Task: Create a due date automation trigger when advanced on, on the tuesday before a card is due add fields without custom field "Resume" set to a date less than 1 days from now at 11:00 AM.
Action: Mouse moved to (935, 69)
Screenshot: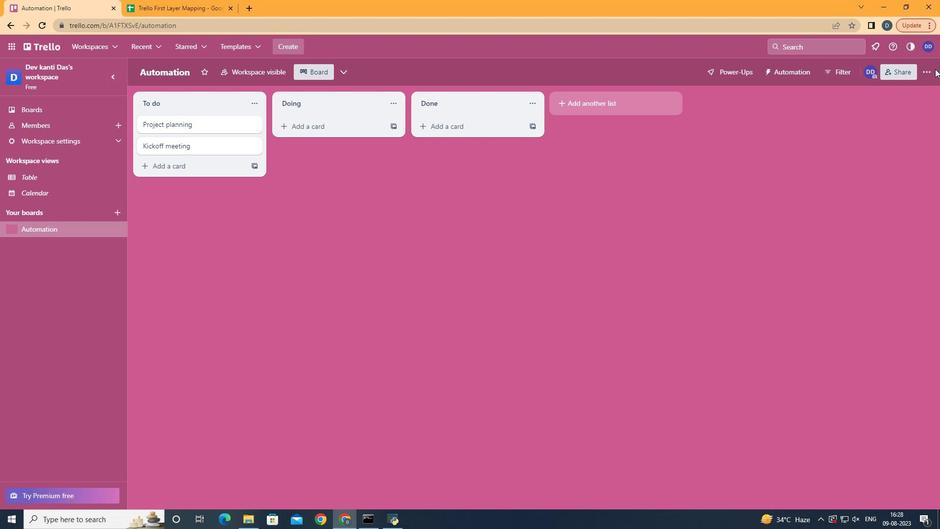 
Action: Mouse pressed left at (935, 69)
Screenshot: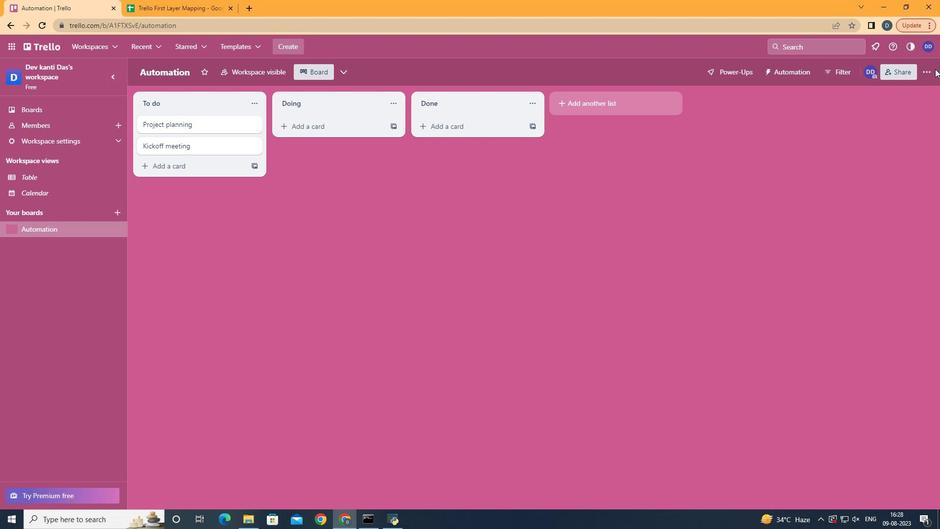 
Action: Mouse moved to (927, 70)
Screenshot: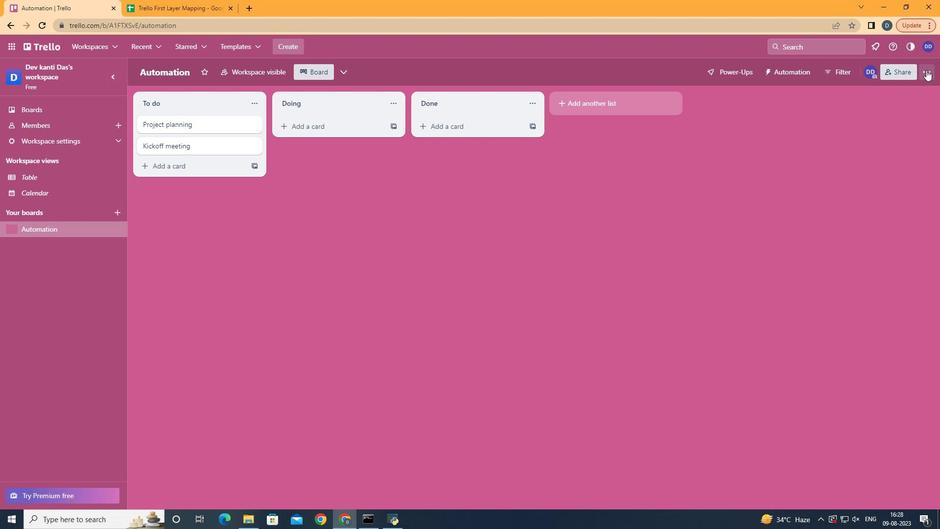 
Action: Mouse pressed left at (927, 70)
Screenshot: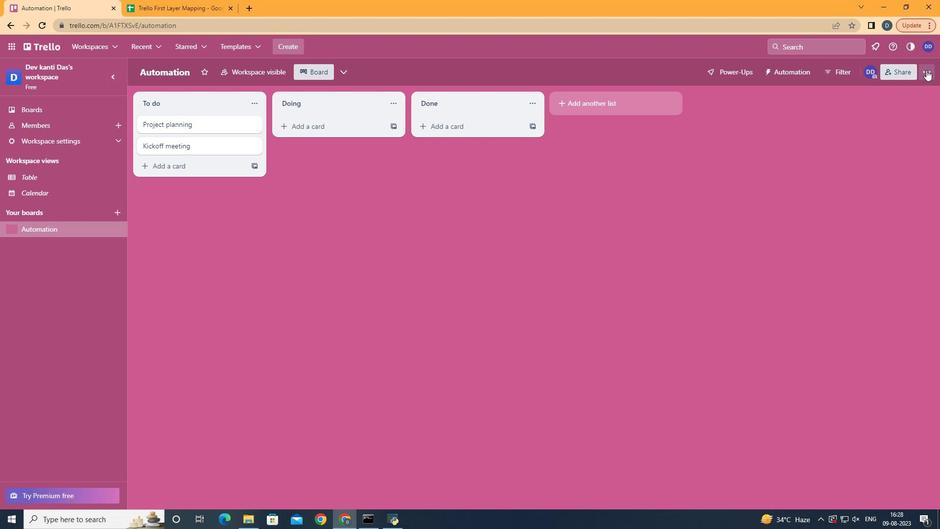 
Action: Mouse moved to (851, 213)
Screenshot: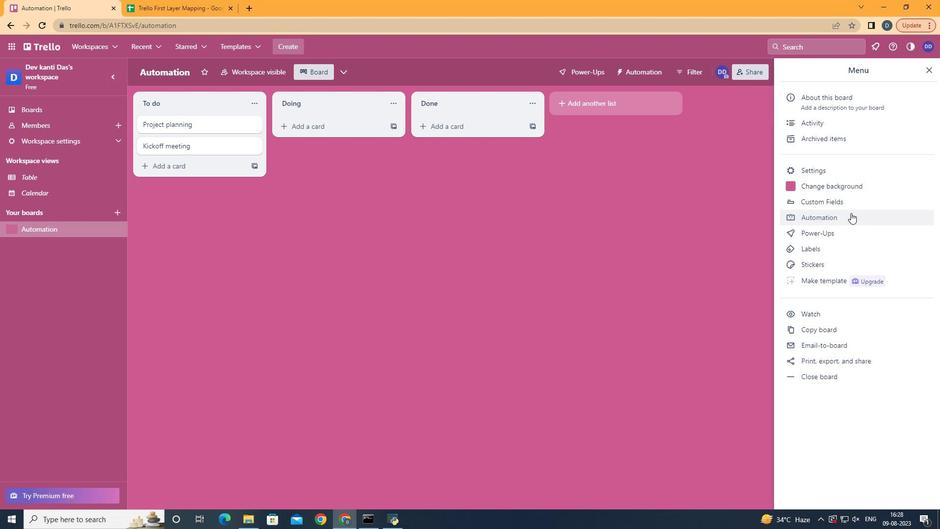 
Action: Mouse pressed left at (851, 213)
Screenshot: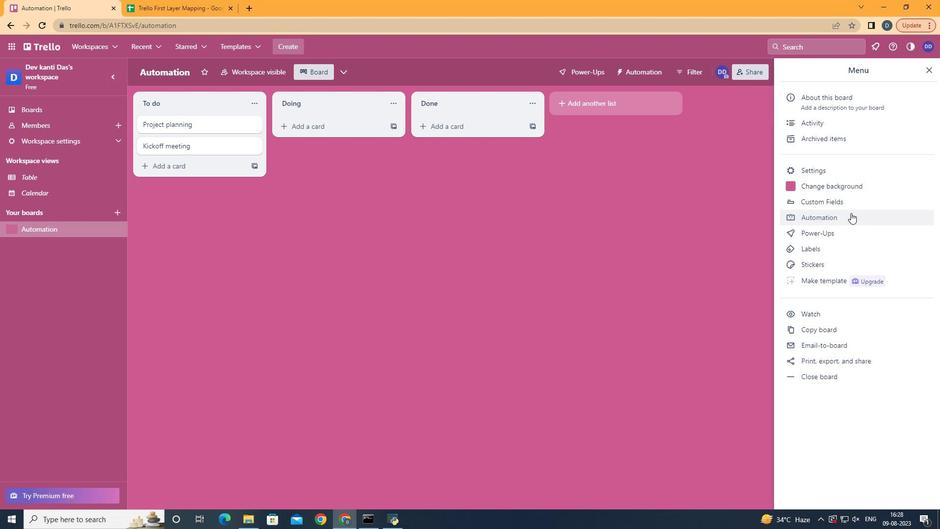 
Action: Mouse moved to (181, 197)
Screenshot: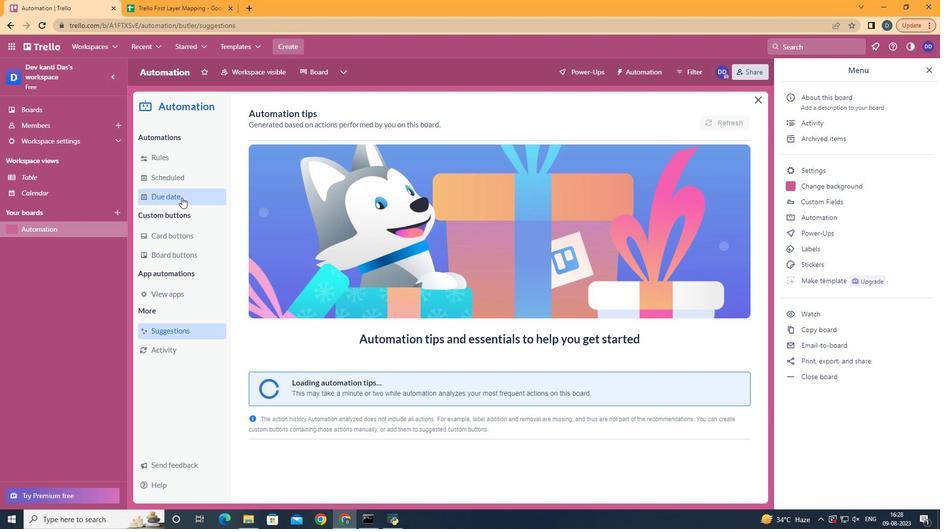 
Action: Mouse pressed left at (181, 197)
Screenshot: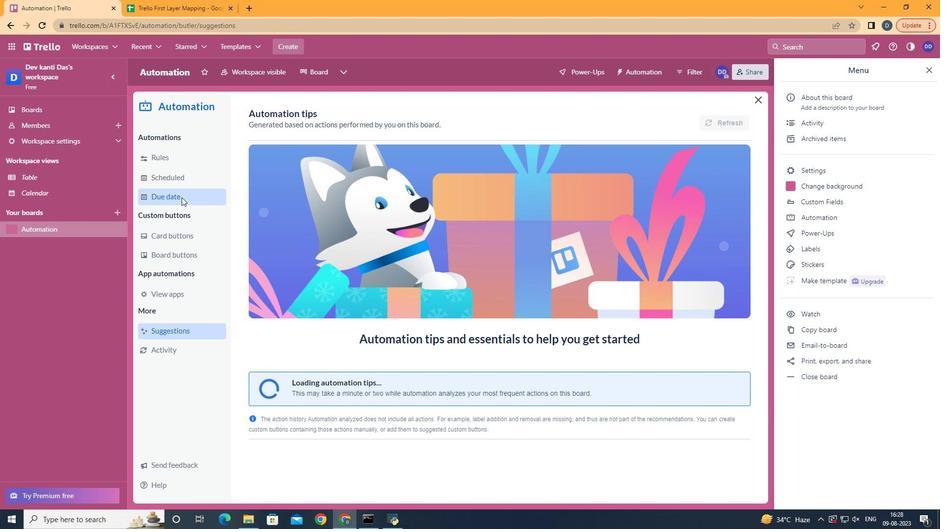 
Action: Mouse moved to (693, 116)
Screenshot: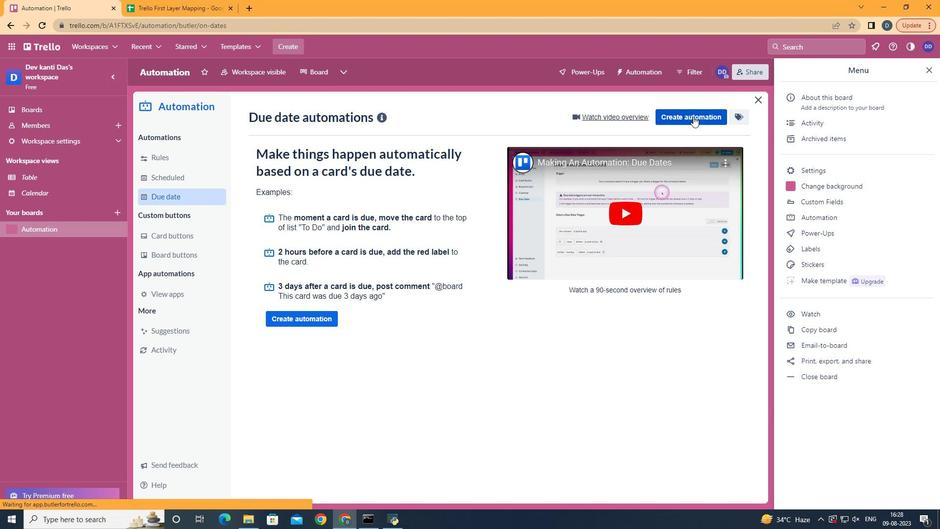 
Action: Mouse pressed left at (693, 116)
Screenshot: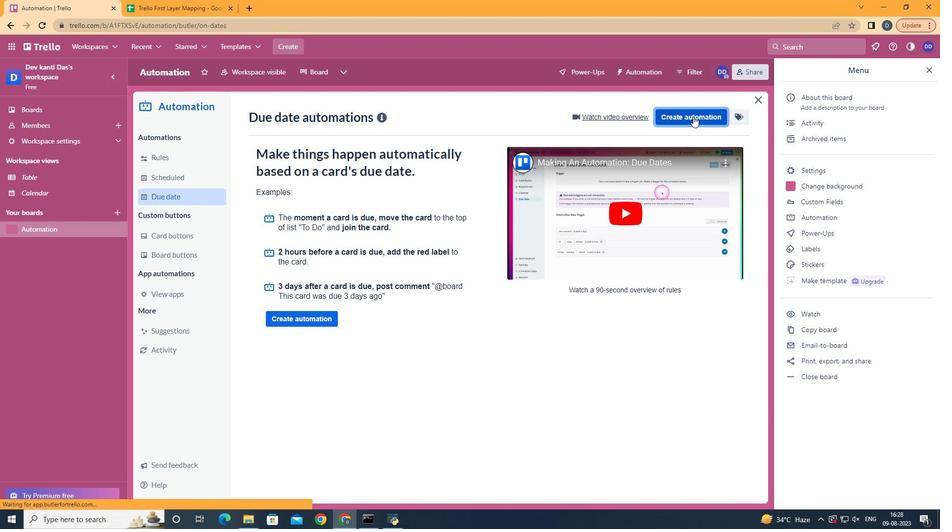 
Action: Mouse moved to (508, 210)
Screenshot: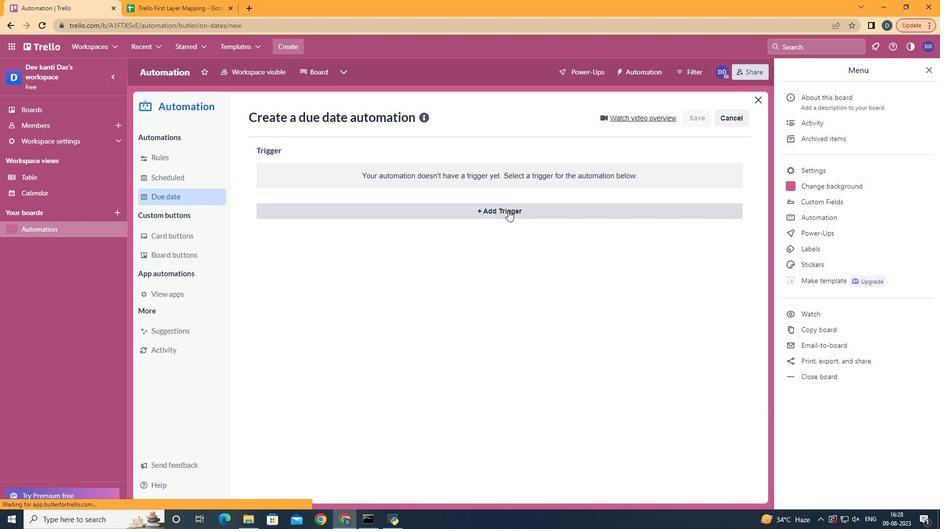 
Action: Mouse pressed left at (508, 210)
Screenshot: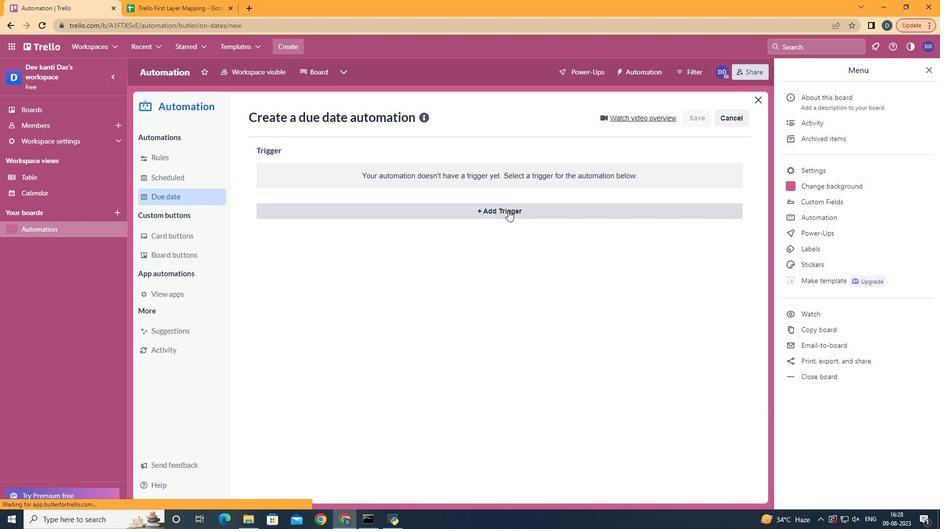 
Action: Mouse moved to (313, 275)
Screenshot: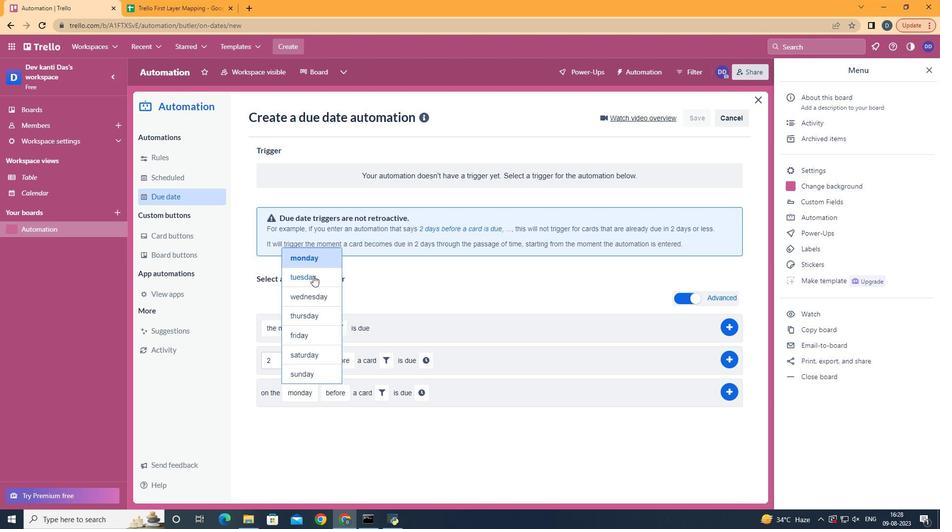 
Action: Mouse pressed left at (313, 275)
Screenshot: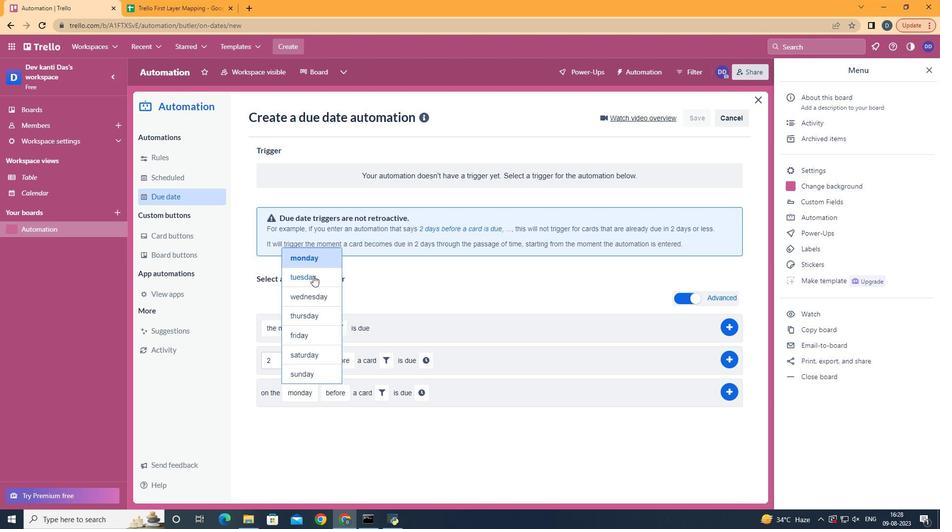 
Action: Mouse moved to (384, 391)
Screenshot: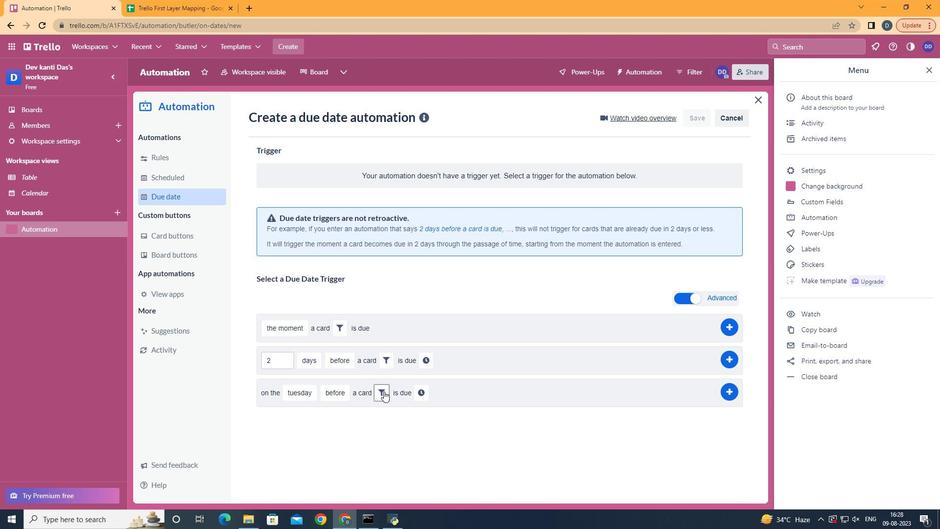 
Action: Mouse pressed left at (384, 391)
Screenshot: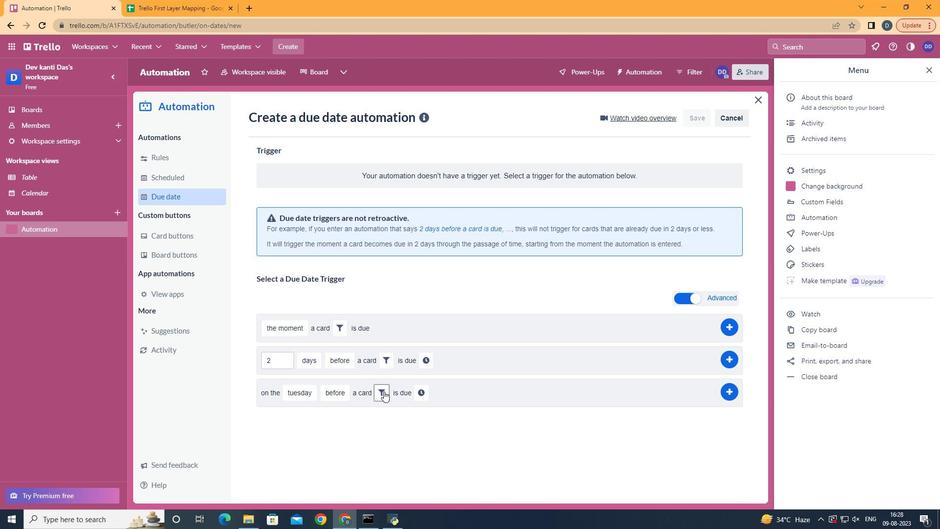 
Action: Mouse moved to (549, 423)
Screenshot: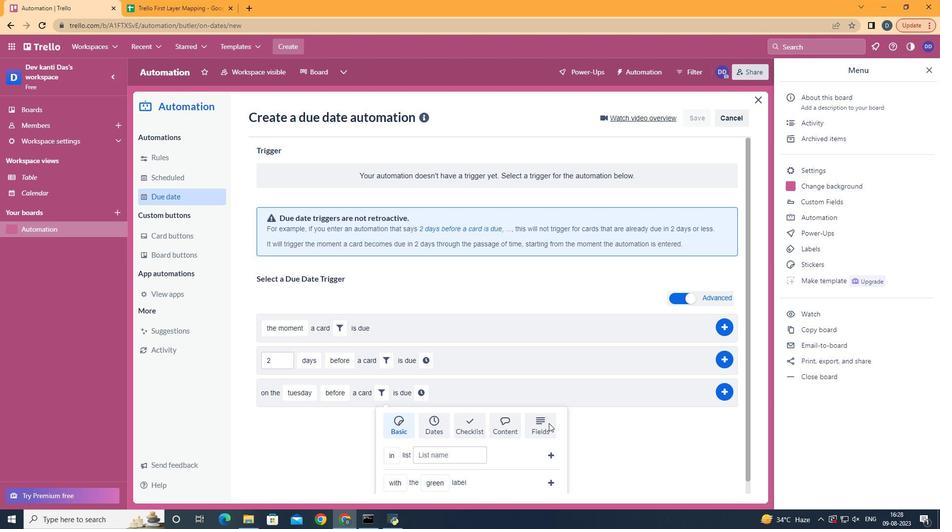 
Action: Mouse pressed left at (549, 423)
Screenshot: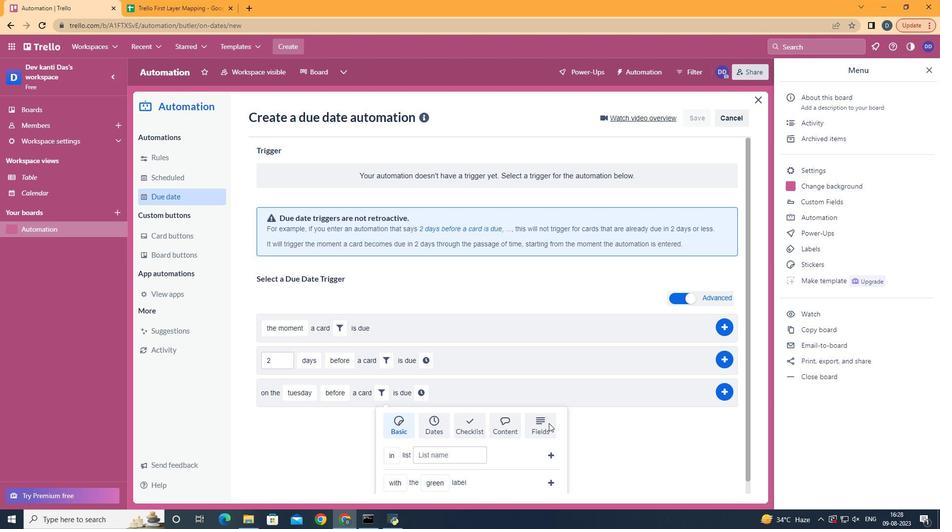 
Action: Mouse moved to (549, 422)
Screenshot: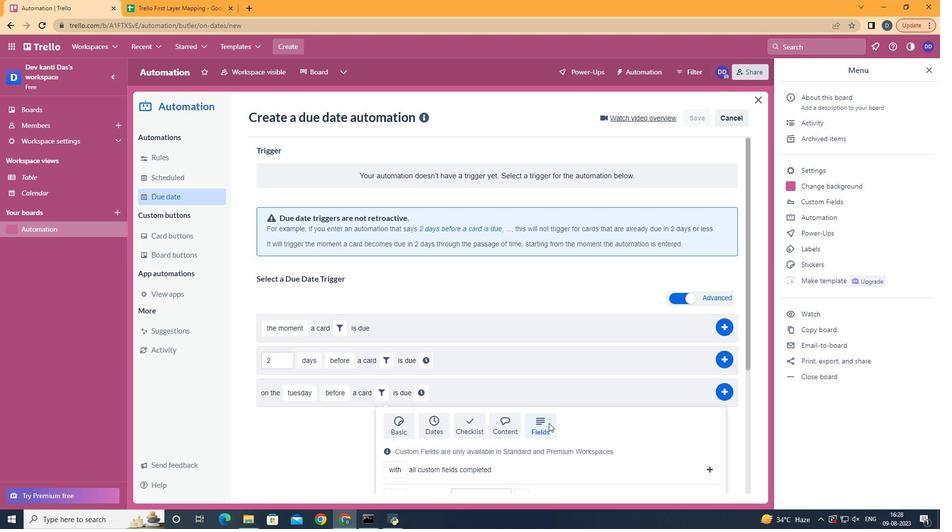 
Action: Mouse scrolled (549, 422) with delta (0, 0)
Screenshot: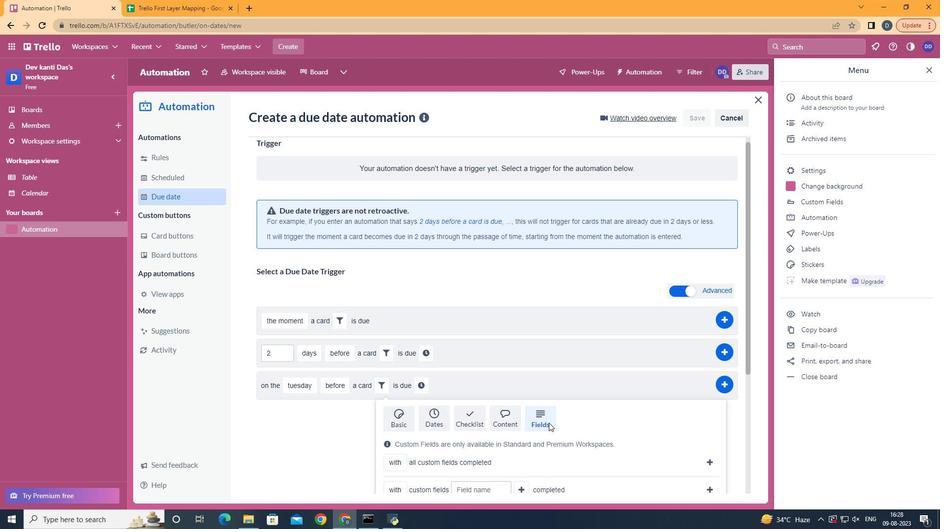 
Action: Mouse scrolled (549, 422) with delta (0, 0)
Screenshot: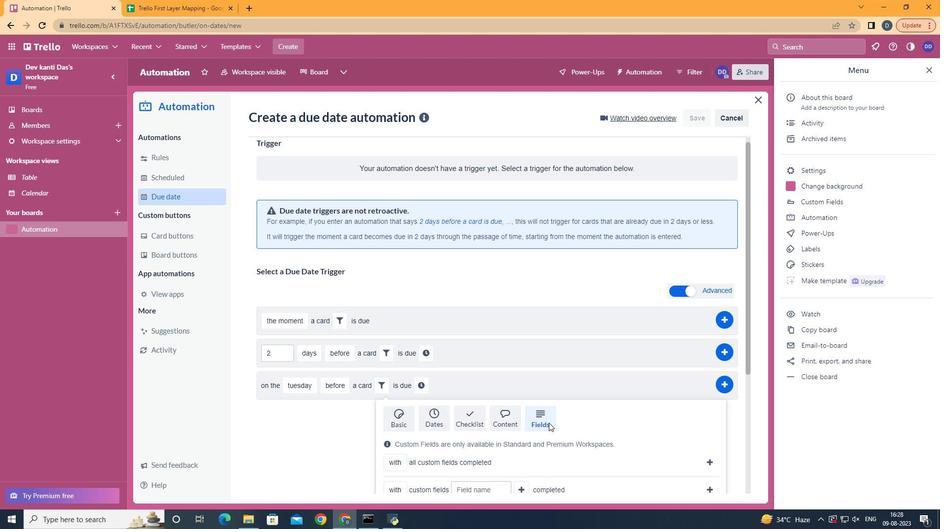 
Action: Mouse scrolled (549, 422) with delta (0, 0)
Screenshot: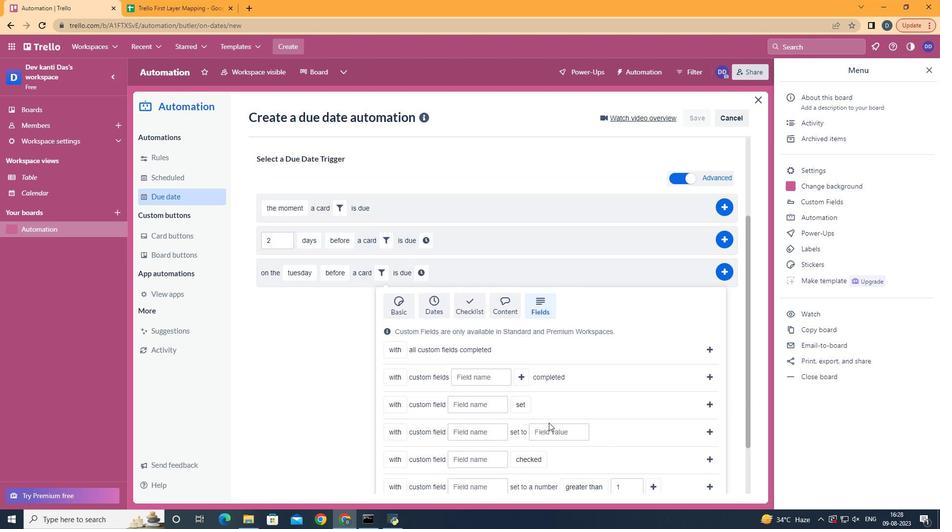 
Action: Mouse scrolled (549, 422) with delta (0, 0)
Screenshot: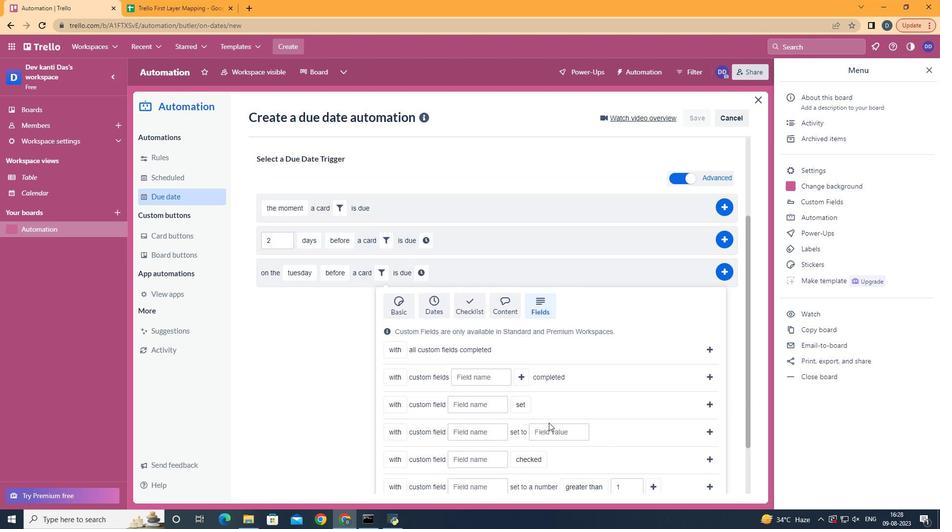 
Action: Mouse scrolled (549, 422) with delta (0, 0)
Screenshot: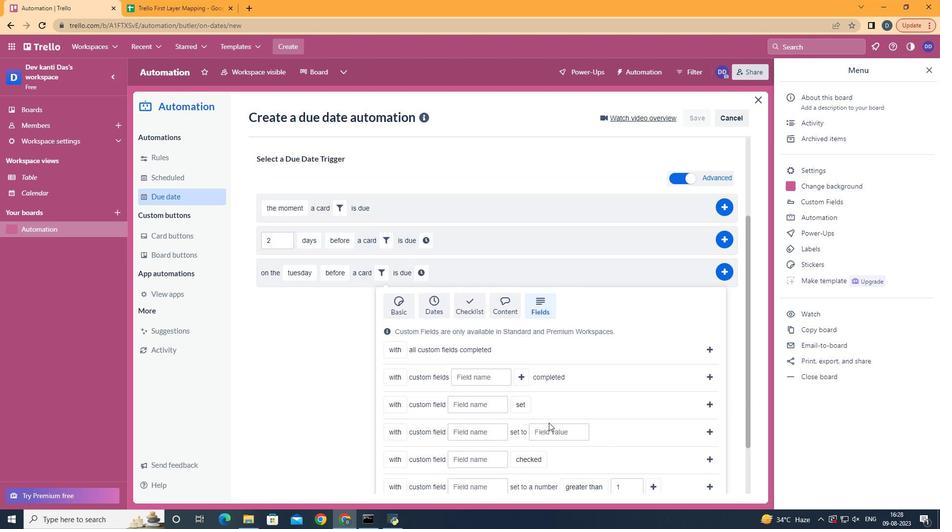 
Action: Mouse moved to (404, 447)
Screenshot: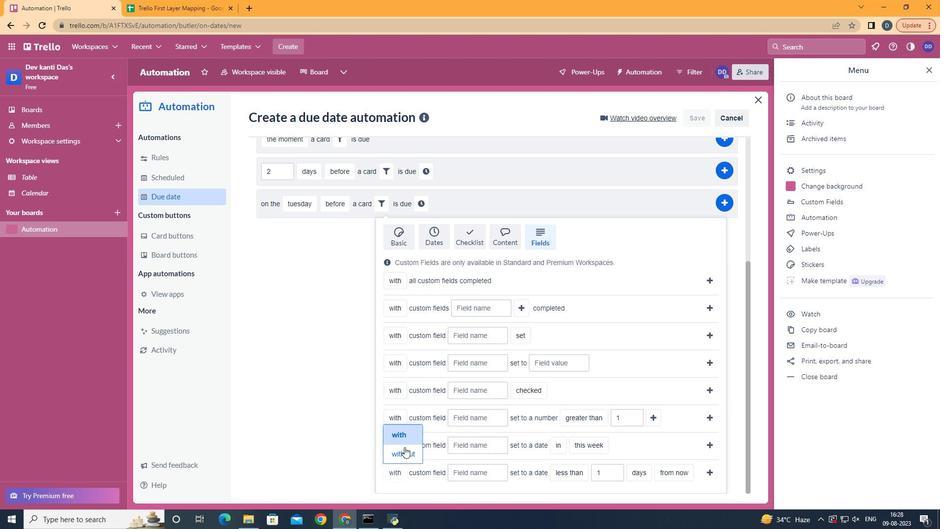 
Action: Mouse pressed left at (404, 447)
Screenshot: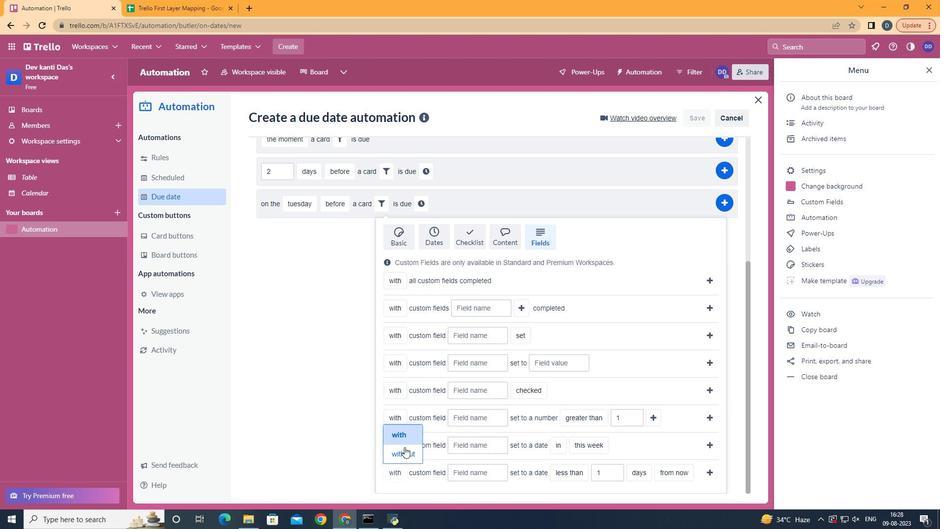
Action: Mouse moved to (473, 475)
Screenshot: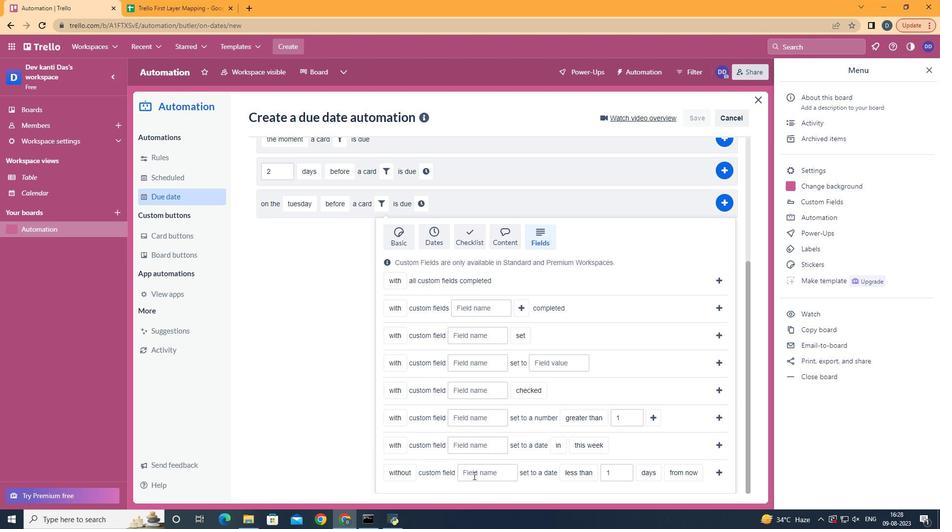 
Action: Mouse pressed left at (473, 475)
Screenshot: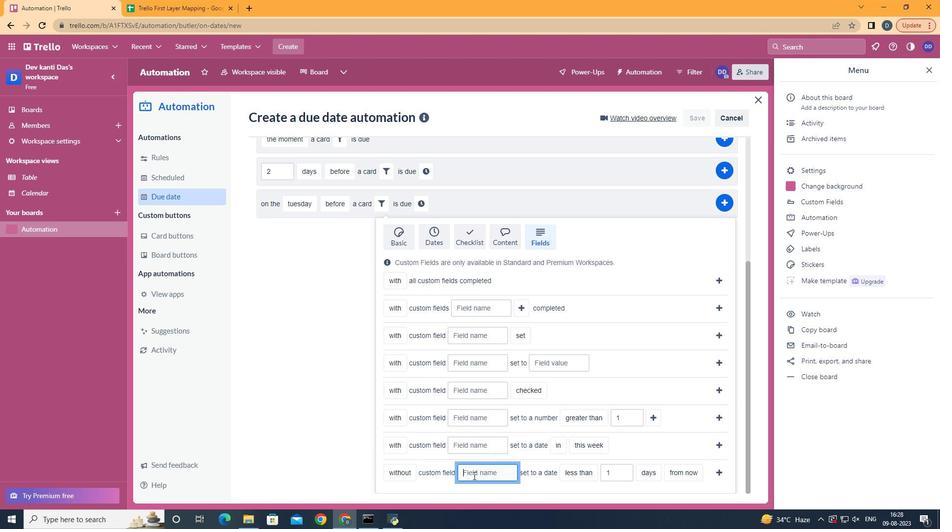 
Action: Mouse moved to (473, 476)
Screenshot: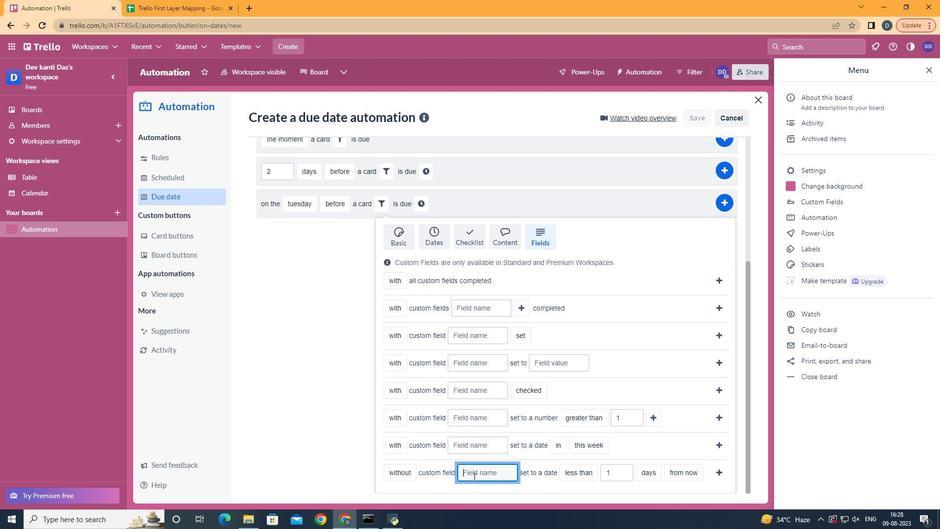 
Action: Key pressed <Key.shift>Resume
Screenshot: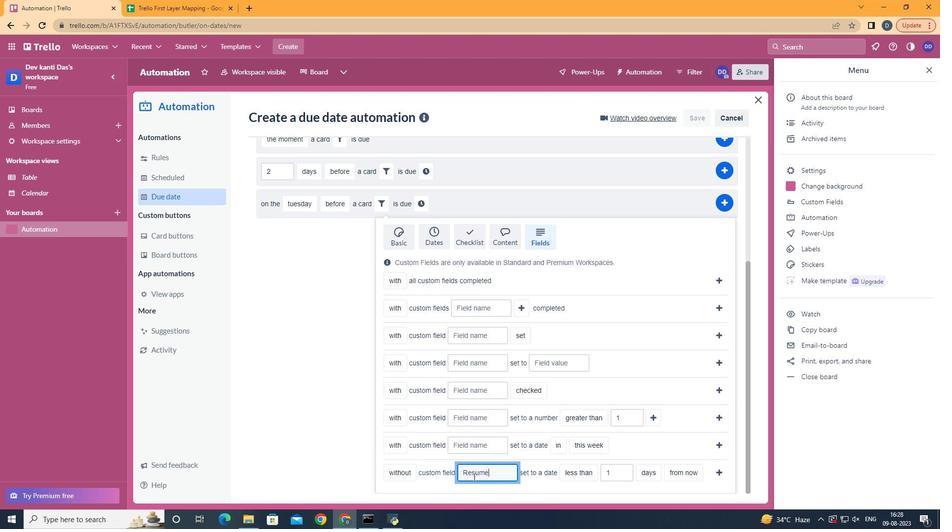 
Action: Mouse moved to (594, 404)
Screenshot: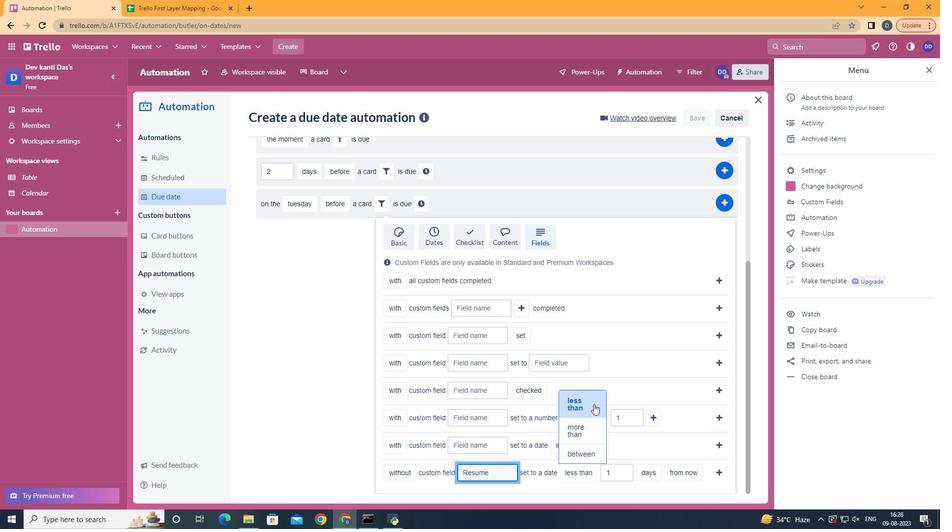 
Action: Mouse pressed left at (594, 404)
Screenshot: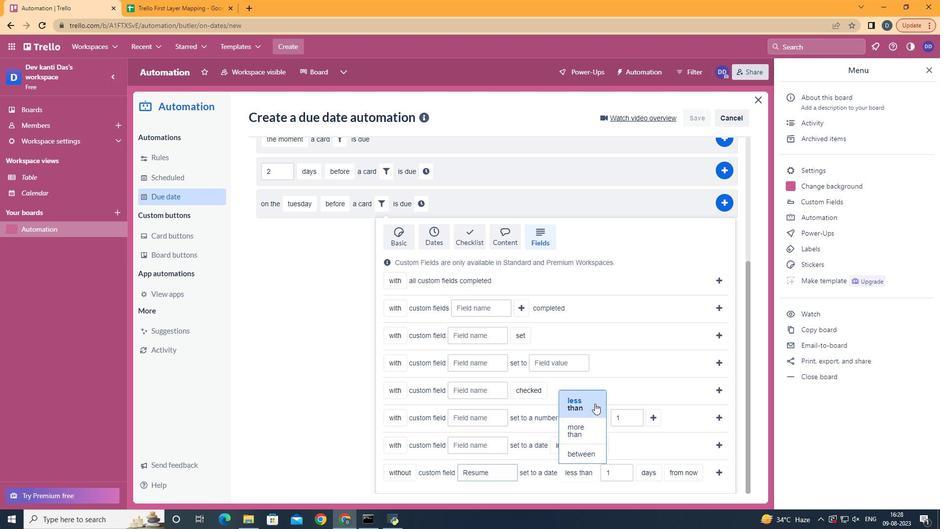 
Action: Mouse moved to (663, 433)
Screenshot: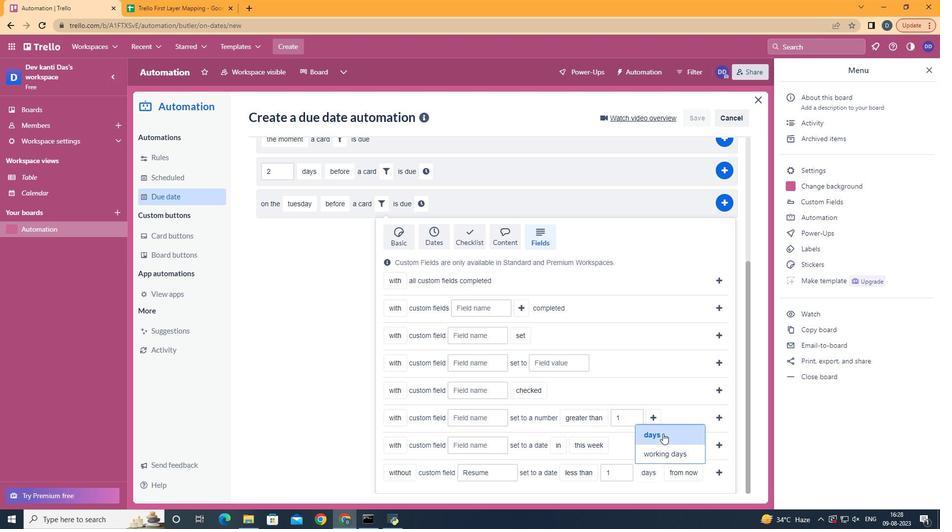 
Action: Mouse pressed left at (663, 433)
Screenshot: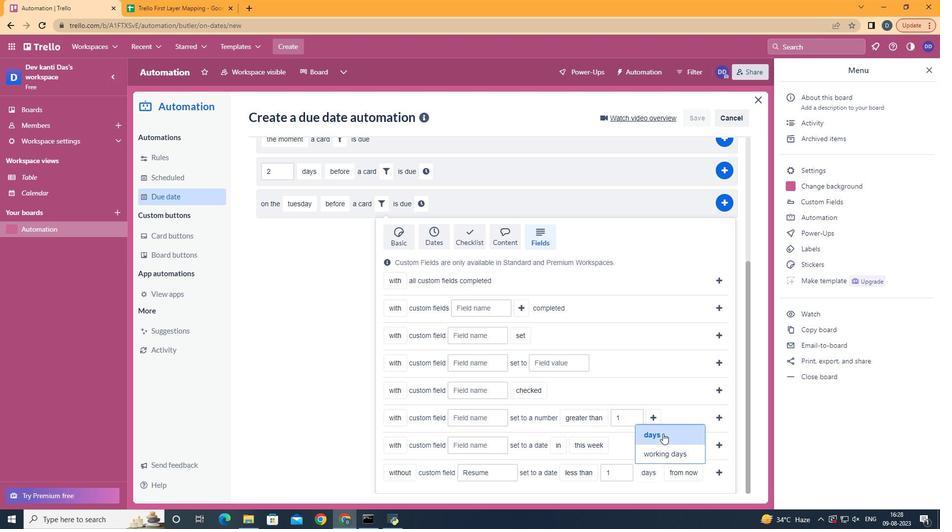 
Action: Mouse moved to (695, 427)
Screenshot: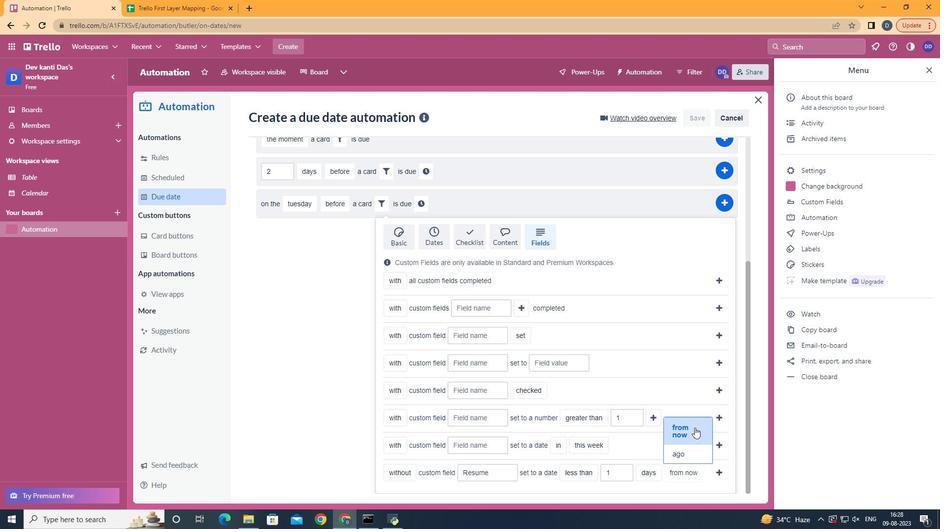 
Action: Mouse pressed left at (695, 427)
Screenshot: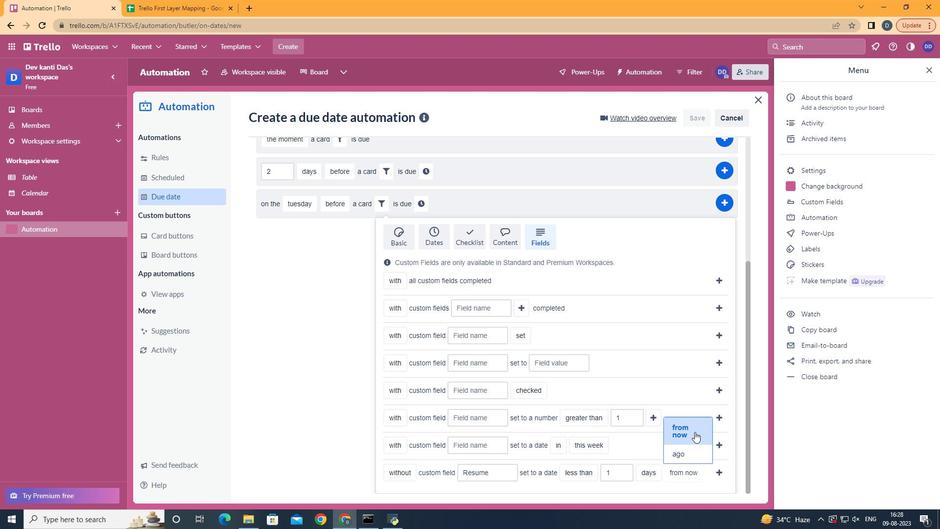 
Action: Mouse moved to (721, 478)
Screenshot: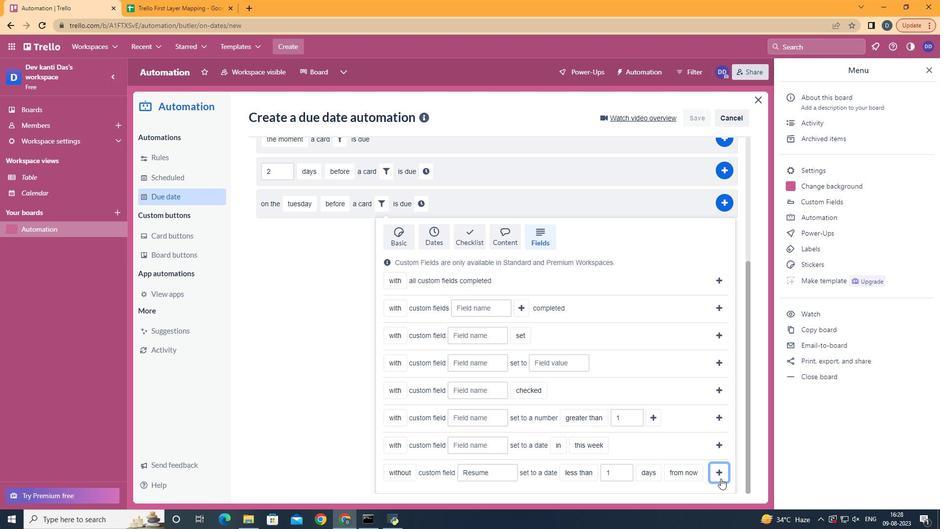 
Action: Mouse pressed left at (721, 478)
Screenshot: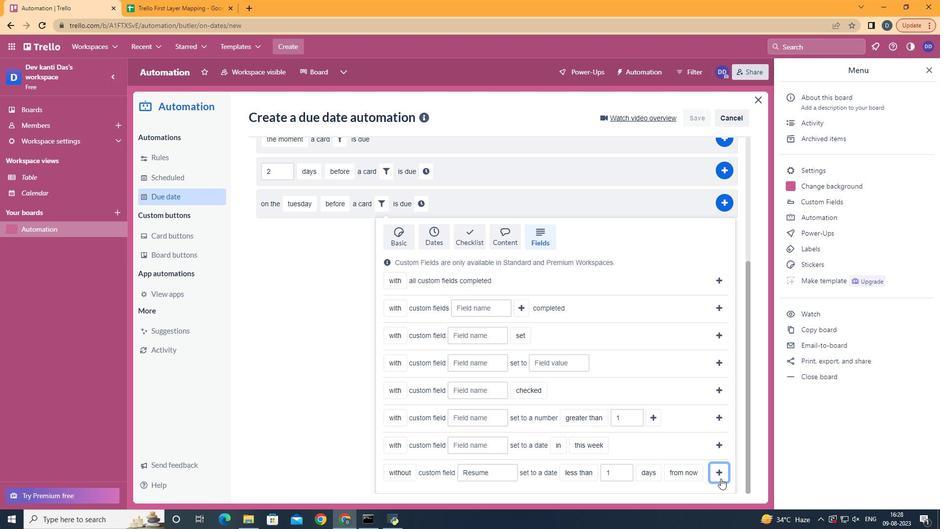 
Action: Mouse moved to (657, 393)
Screenshot: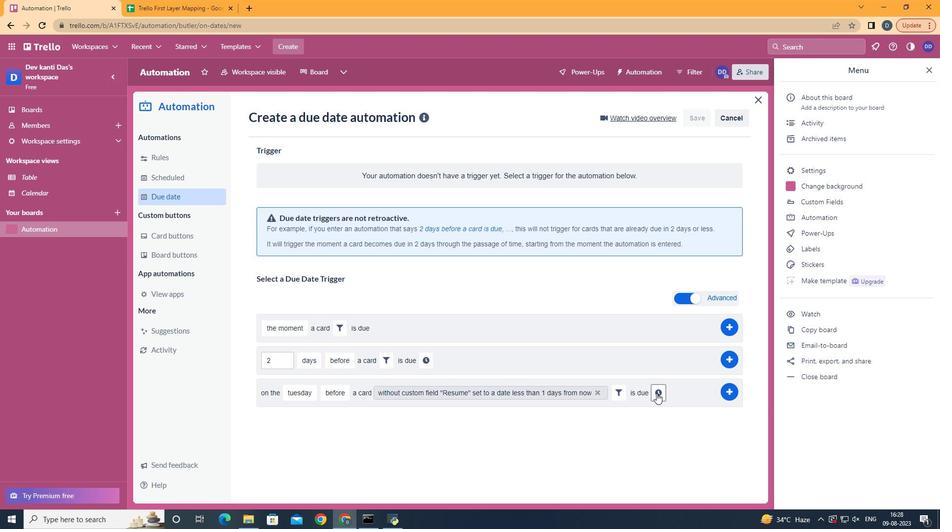 
Action: Mouse pressed left at (657, 393)
Screenshot: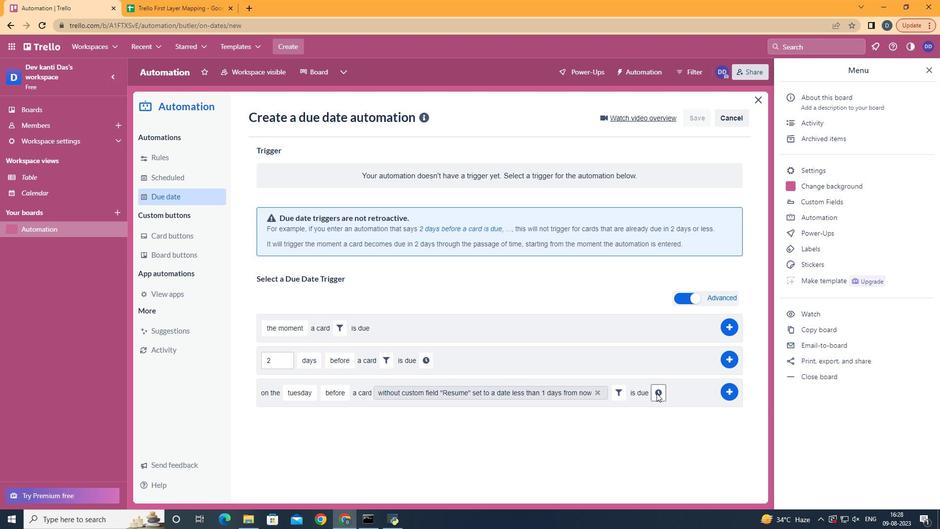 
Action: Mouse moved to (273, 417)
Screenshot: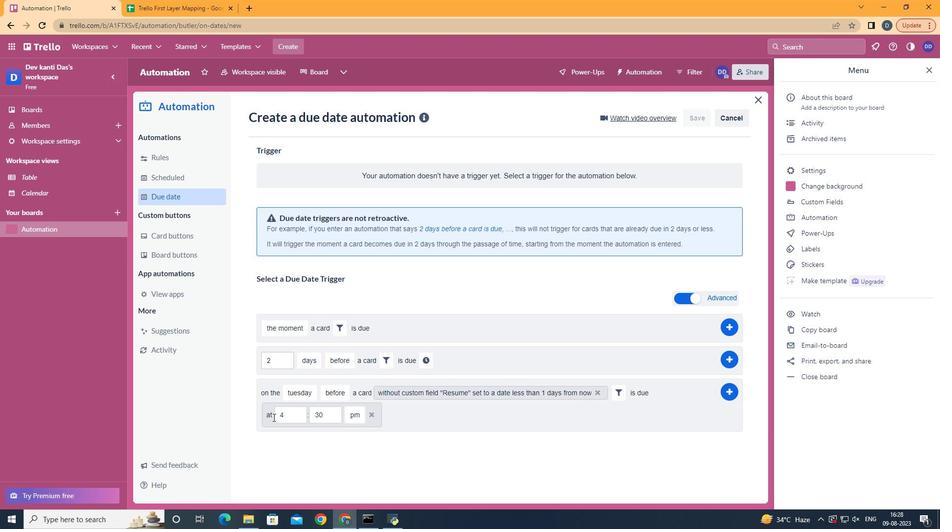 
Action: Mouse pressed left at (273, 417)
Screenshot: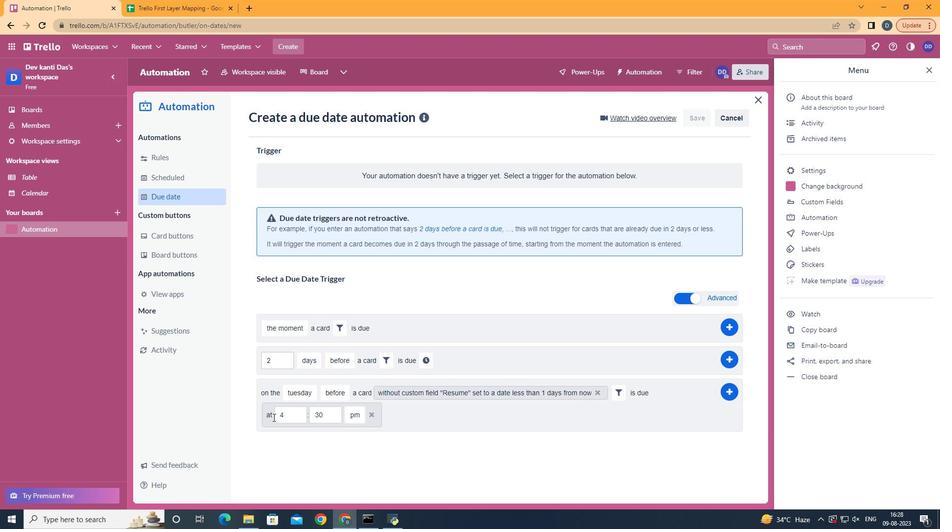 
Action: Mouse moved to (308, 416)
Screenshot: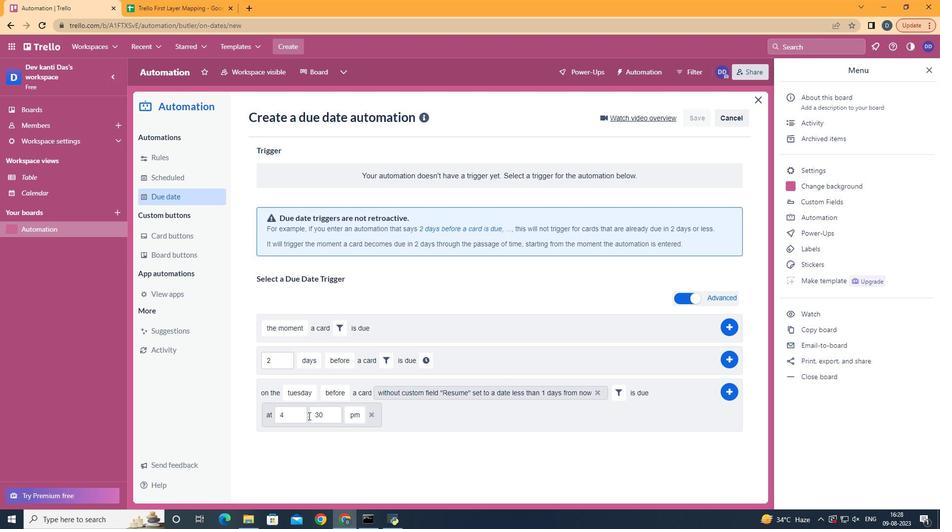 
Action: Mouse pressed left at (308, 416)
Screenshot: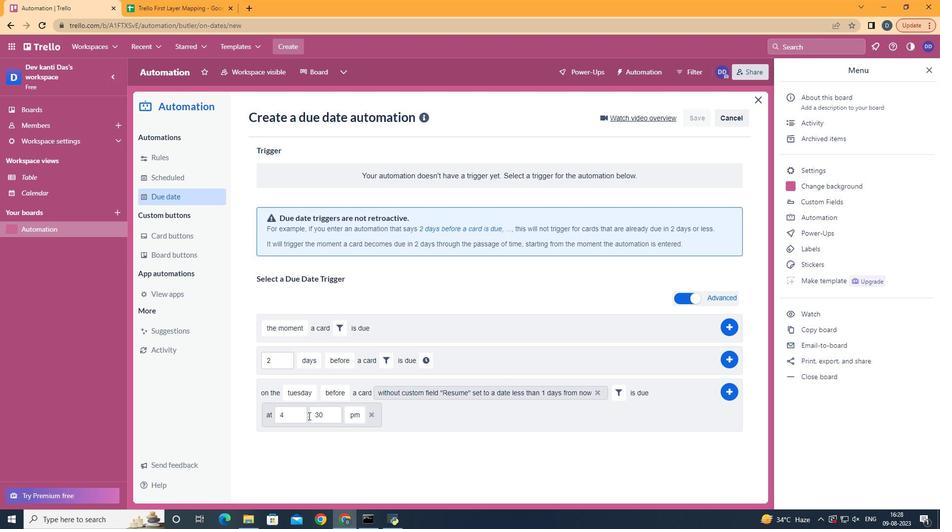 
Action: Mouse moved to (298, 415)
Screenshot: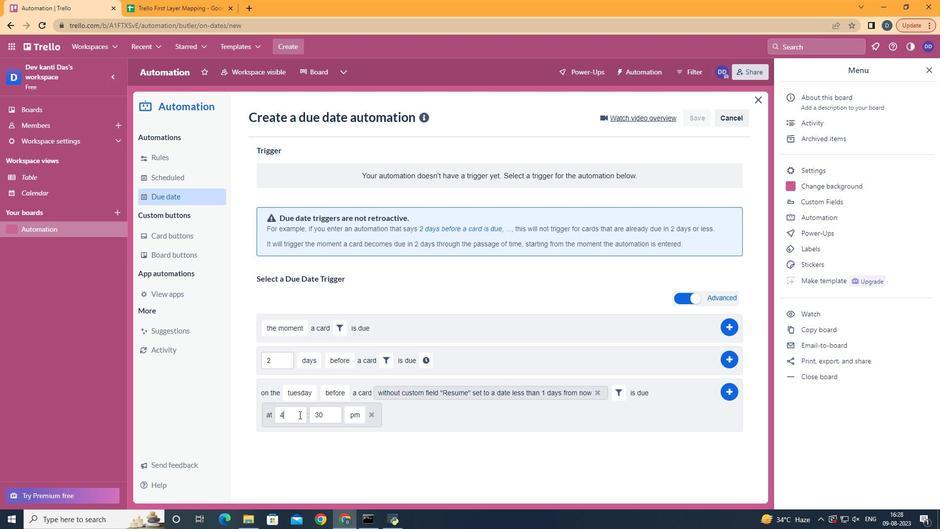 
Action: Mouse pressed left at (298, 415)
Screenshot: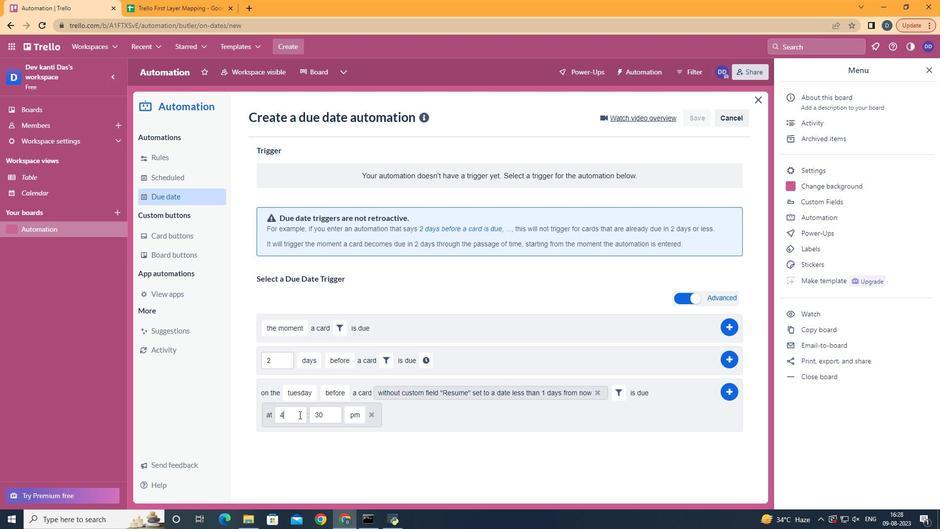 
Action: Mouse moved to (299, 415)
Screenshot: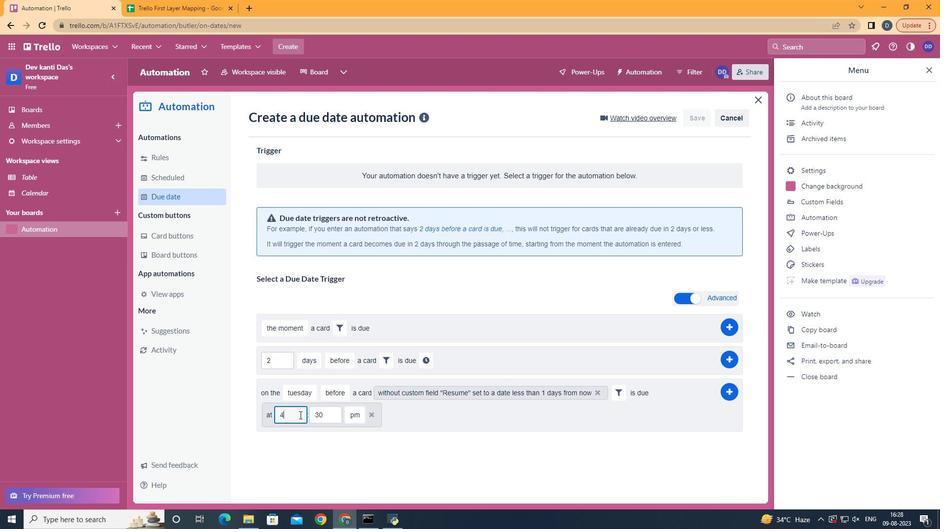 
Action: Key pressed <Key.backspace>11
Screenshot: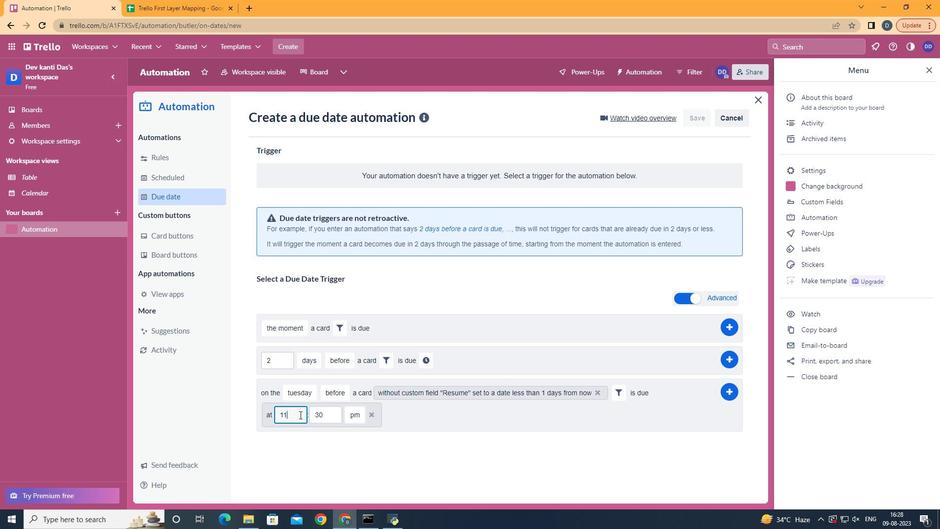 
Action: Mouse moved to (324, 409)
Screenshot: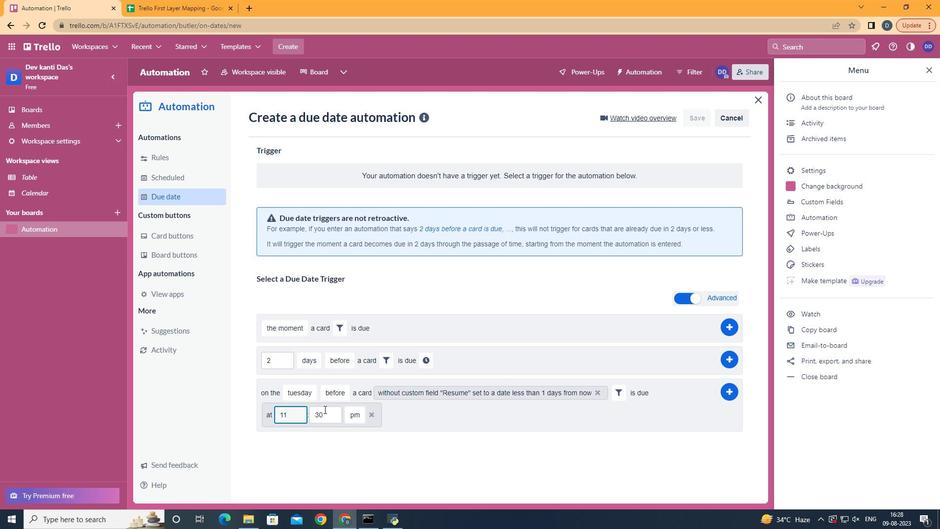 
Action: Mouse pressed left at (324, 409)
Screenshot: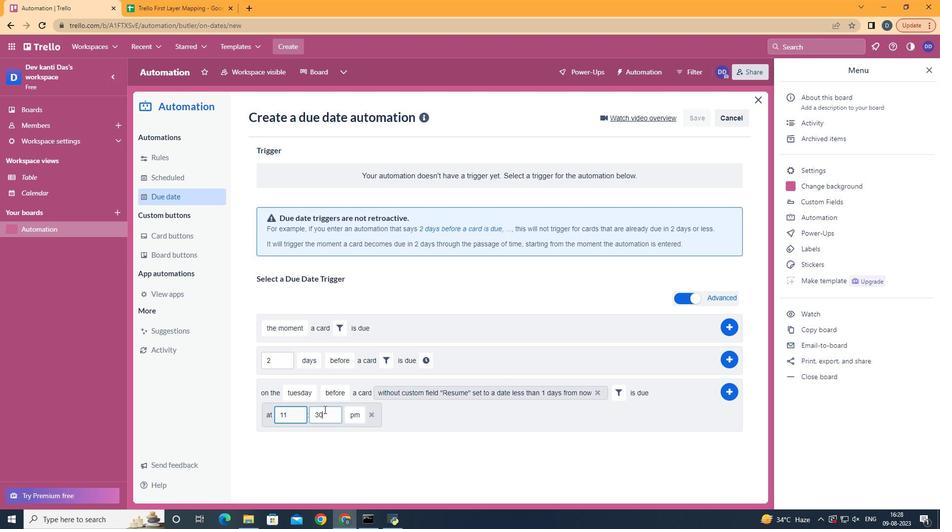 
Action: Mouse moved to (322, 409)
Screenshot: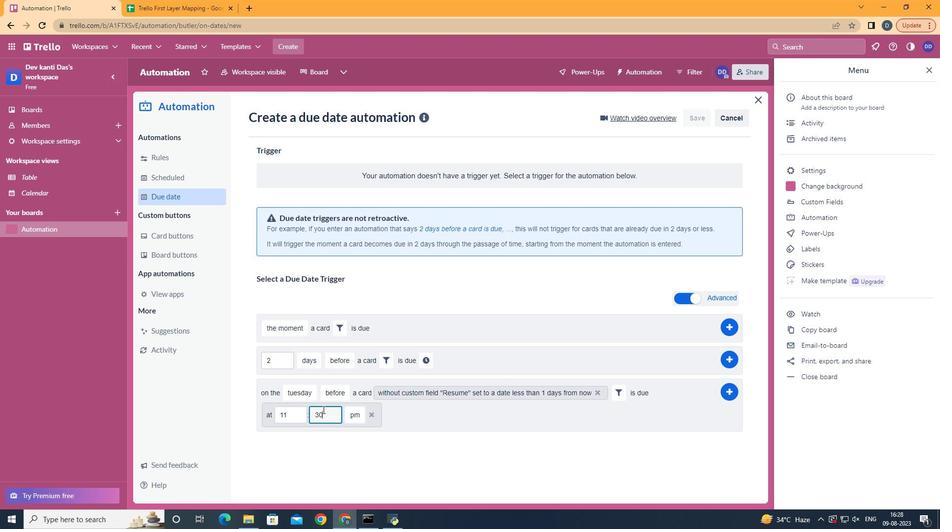 
Action: Key pressed <Key.backspace><Key.backspace>00
Screenshot: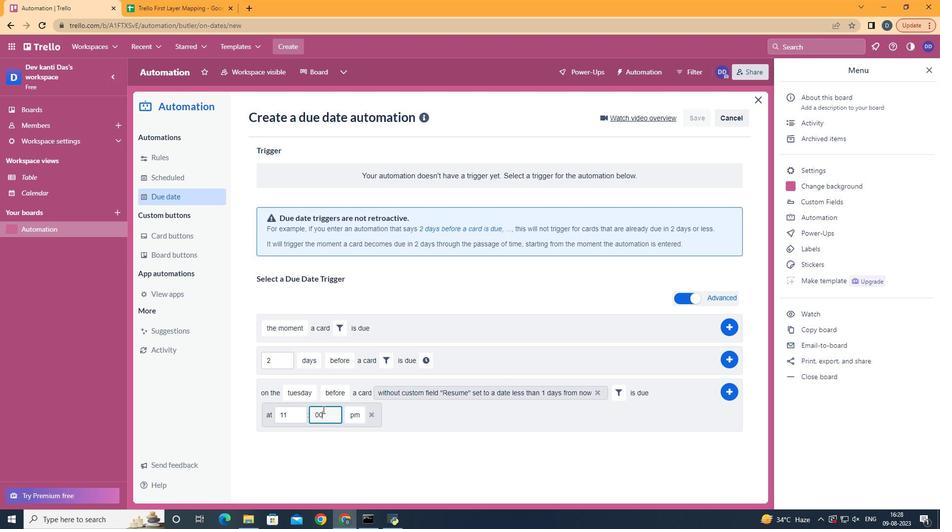 
Action: Mouse moved to (361, 431)
Screenshot: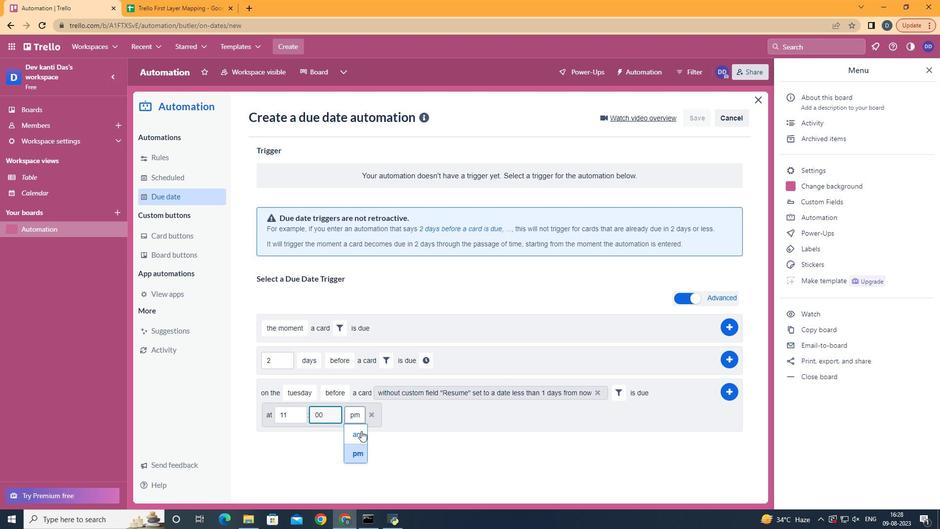 
Action: Mouse pressed left at (361, 431)
Screenshot: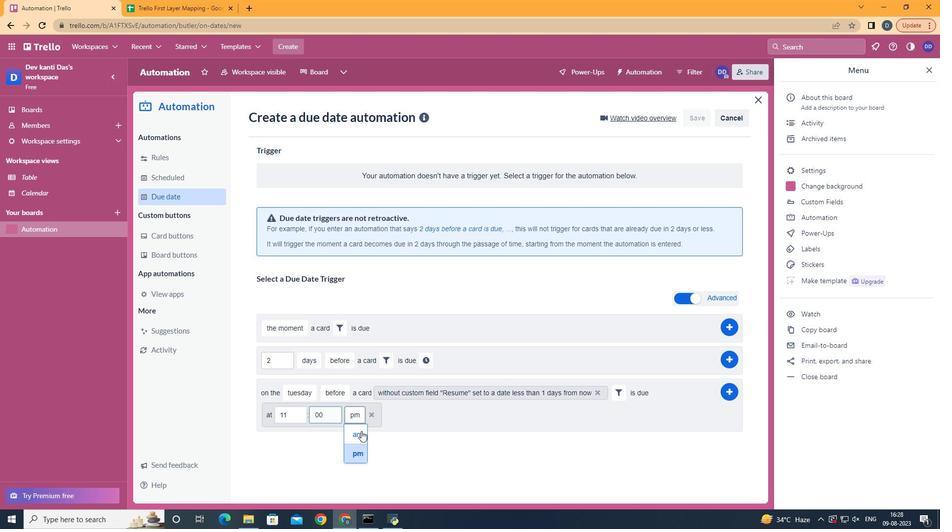 
Action: Mouse moved to (727, 393)
Screenshot: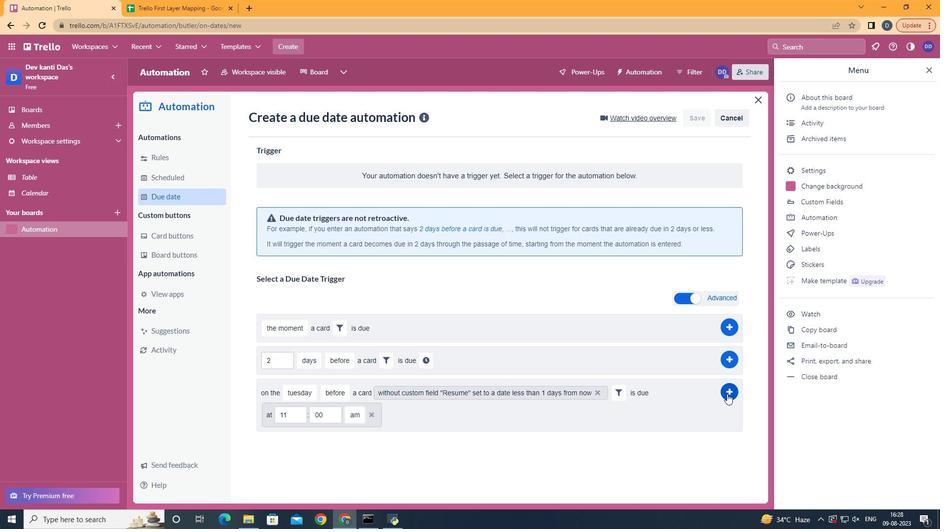 
Action: Mouse pressed left at (727, 393)
Screenshot: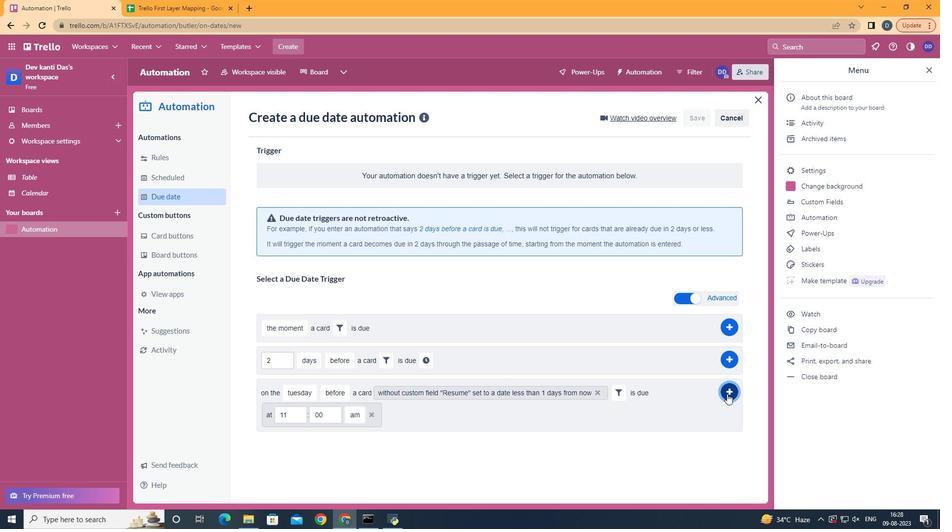 
Action: Mouse moved to (405, 210)
Screenshot: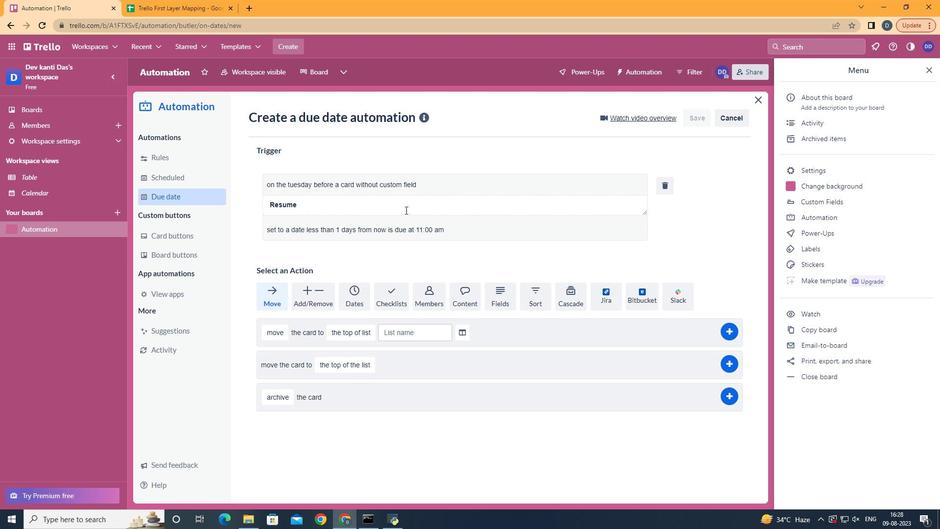 
